 Task: Sort the products in the category "Feta" by best match.
Action: Mouse moved to (660, 235)
Screenshot: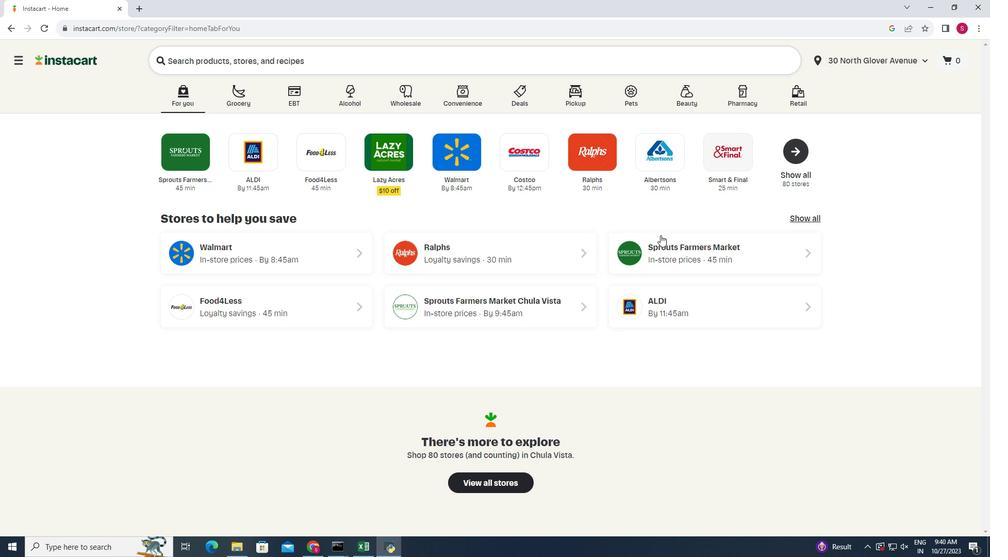 
Action: Mouse pressed left at (660, 235)
Screenshot: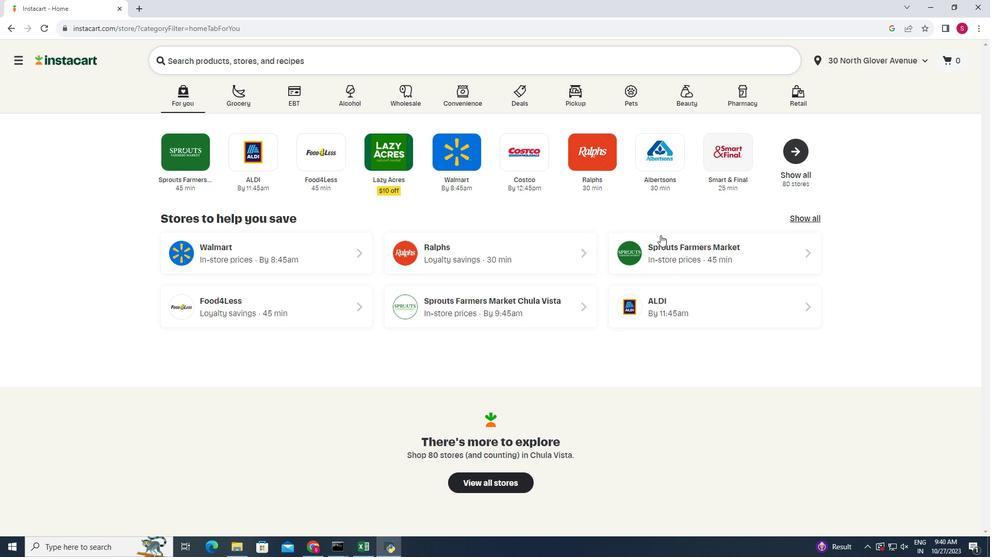 
Action: Mouse moved to (34, 434)
Screenshot: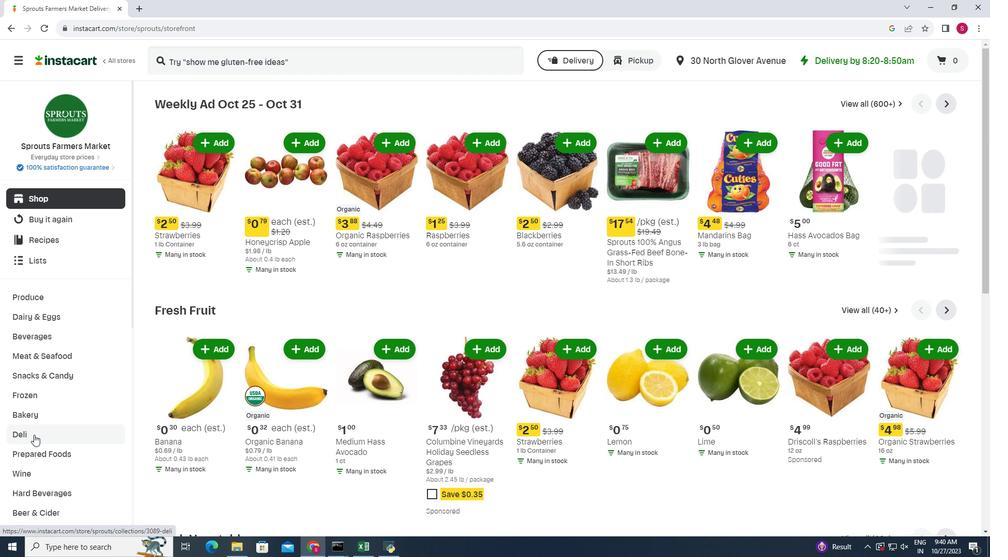 
Action: Mouse pressed left at (34, 434)
Screenshot: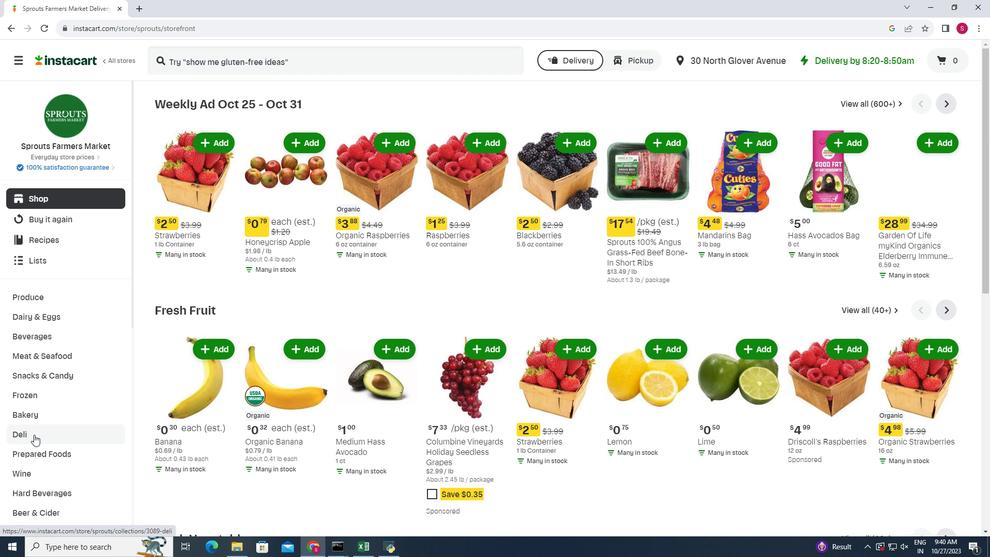 
Action: Mouse moved to (264, 127)
Screenshot: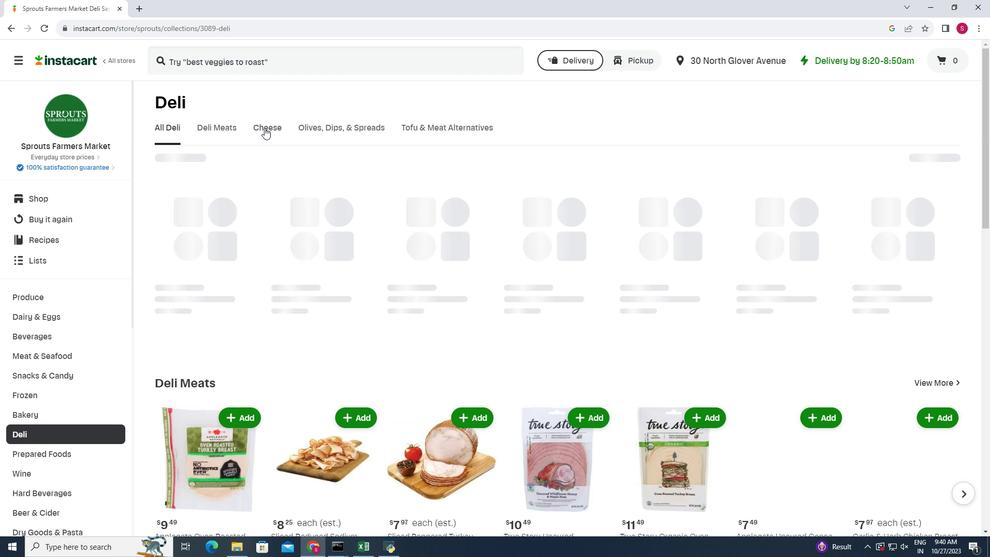 
Action: Mouse pressed left at (264, 127)
Screenshot: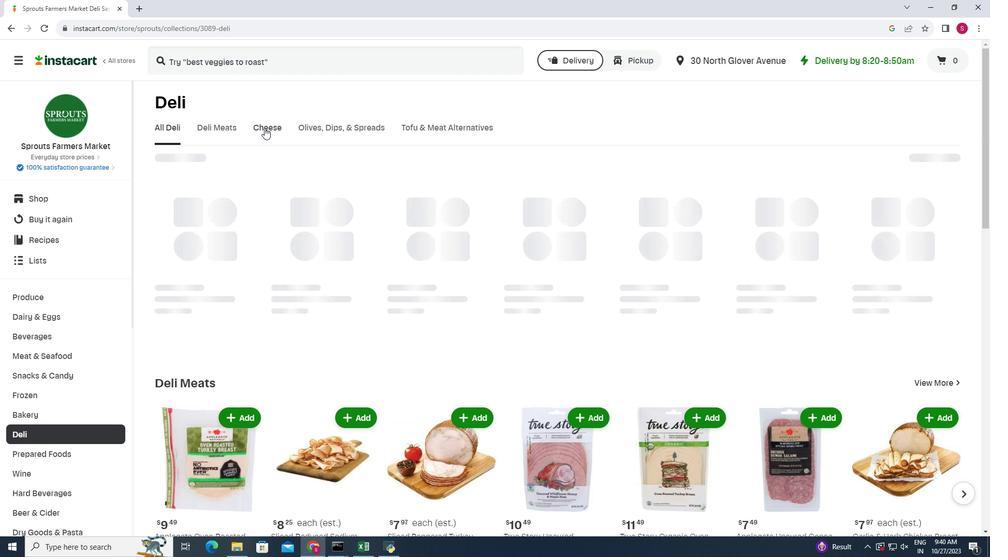 
Action: Mouse moved to (708, 170)
Screenshot: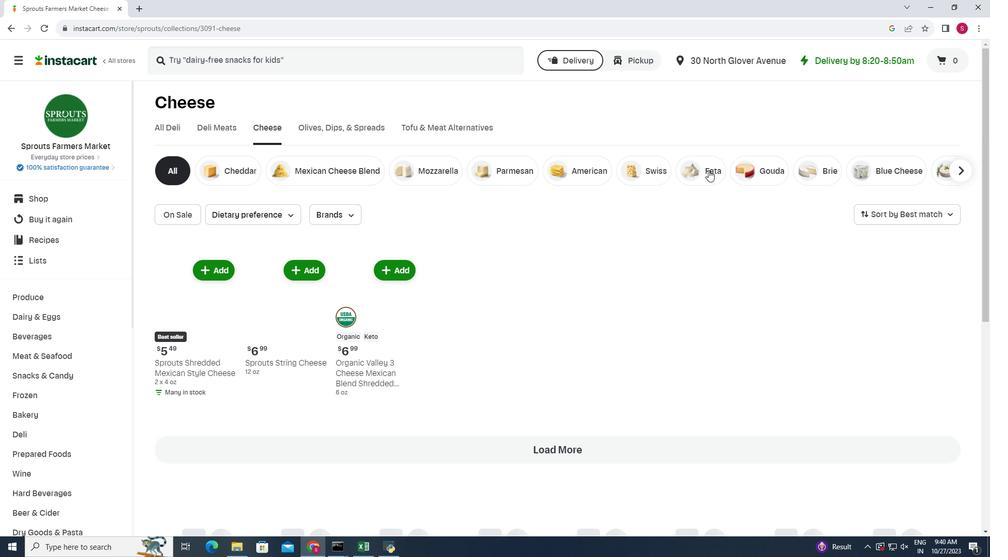 
Action: Mouse pressed left at (708, 170)
Screenshot: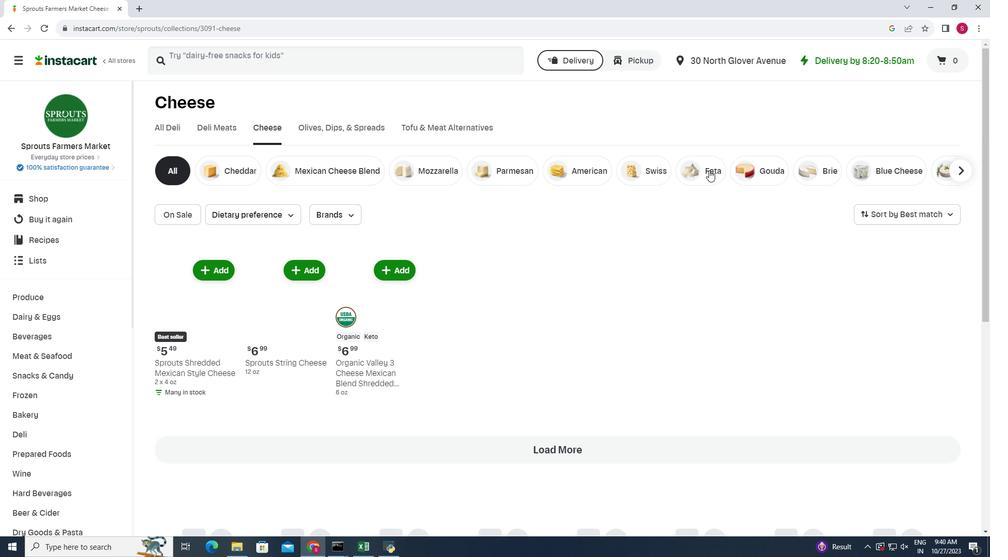 
Action: Mouse moved to (938, 208)
Screenshot: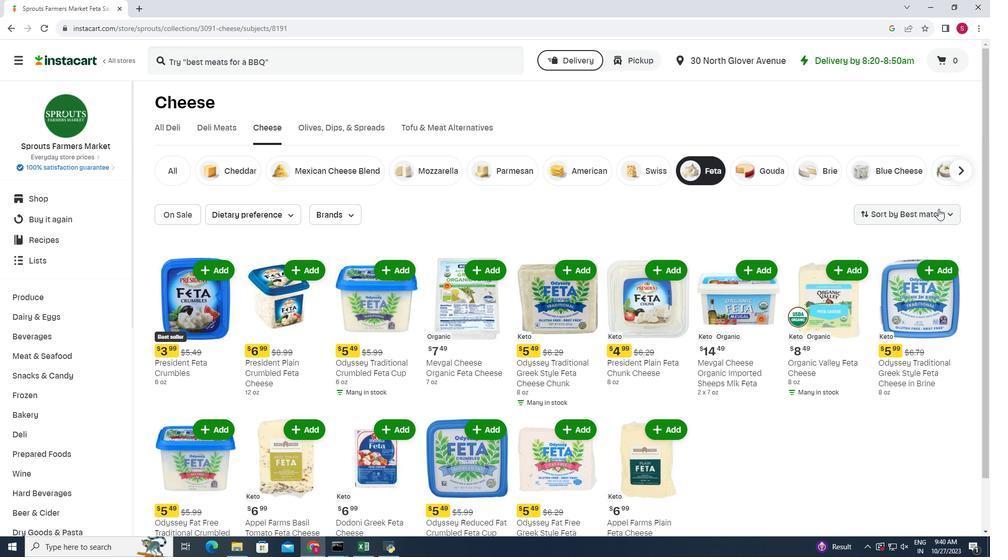 
Action: Mouse pressed left at (938, 208)
Screenshot: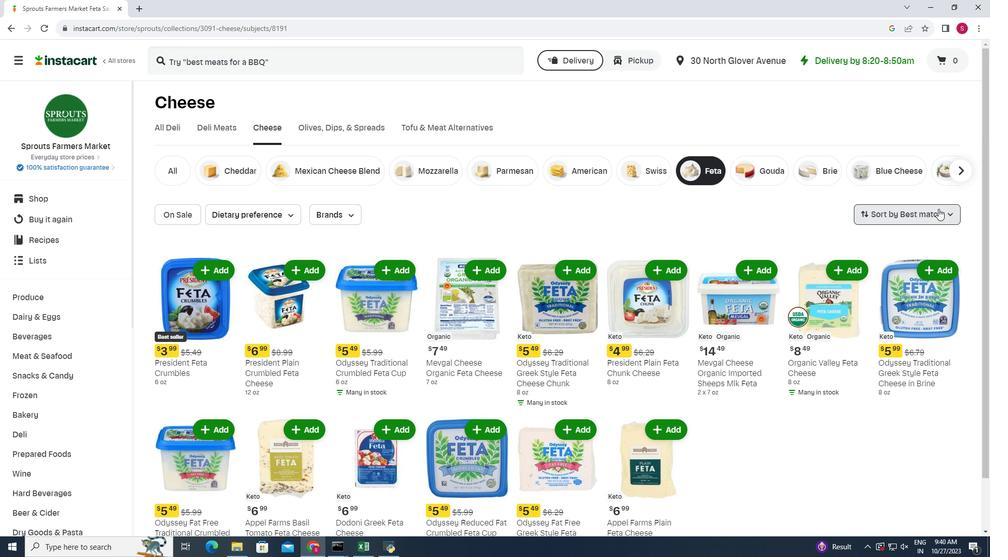 
Action: Mouse moved to (899, 241)
Screenshot: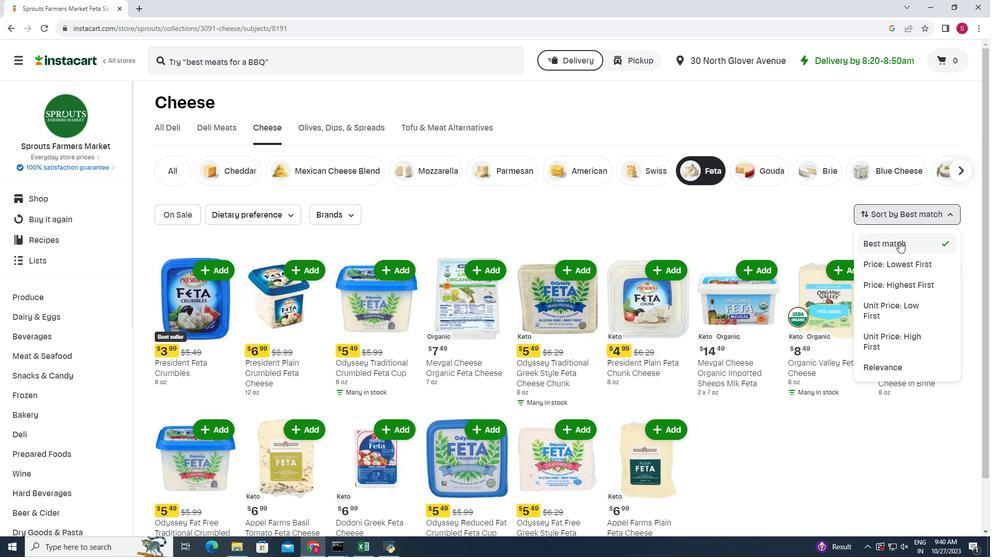 
Action: Mouse pressed left at (899, 241)
Screenshot: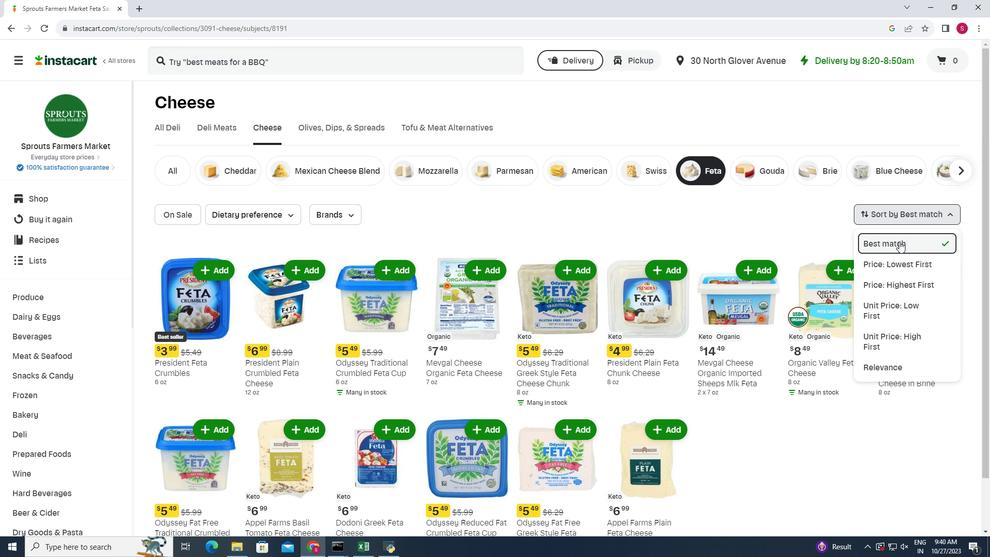 
Action: Mouse moved to (709, 241)
Screenshot: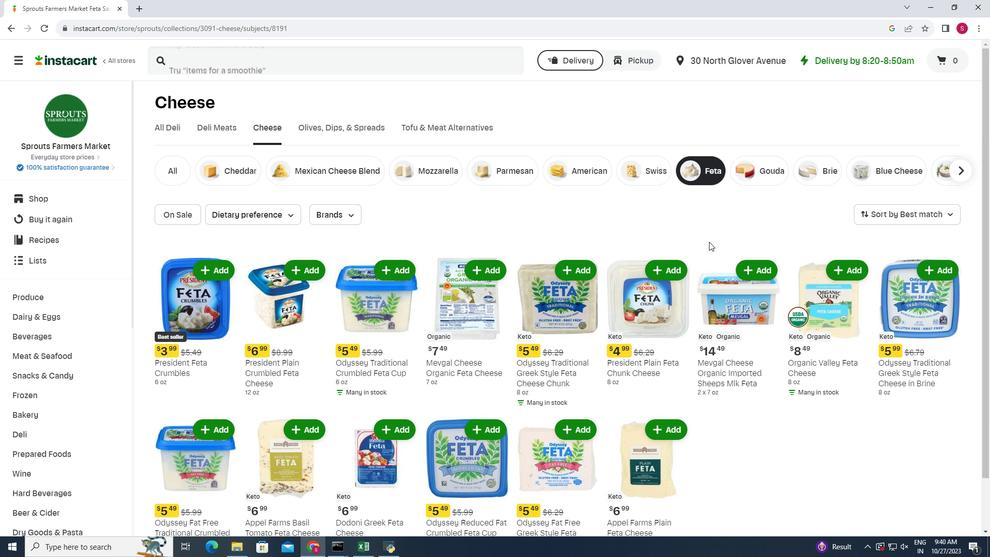 
Action: Mouse scrolled (709, 241) with delta (0, 0)
Screenshot: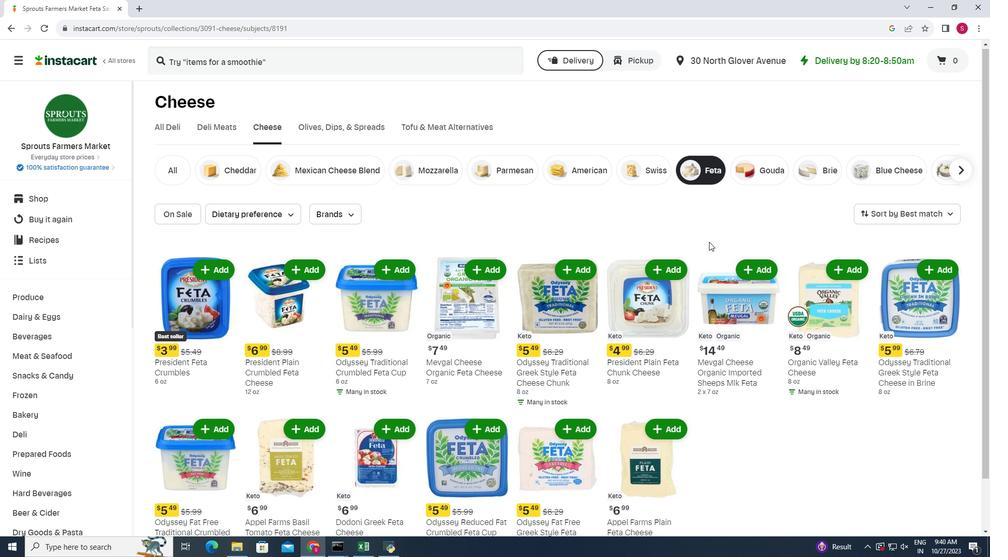 
Action: Mouse scrolled (709, 241) with delta (0, 0)
Screenshot: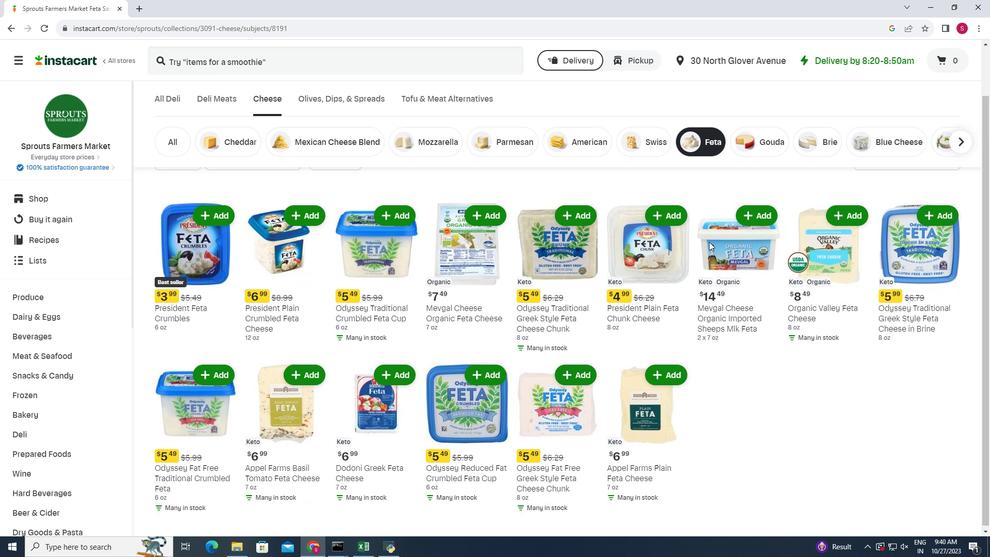 
Action: Mouse scrolled (709, 241) with delta (0, 0)
Screenshot: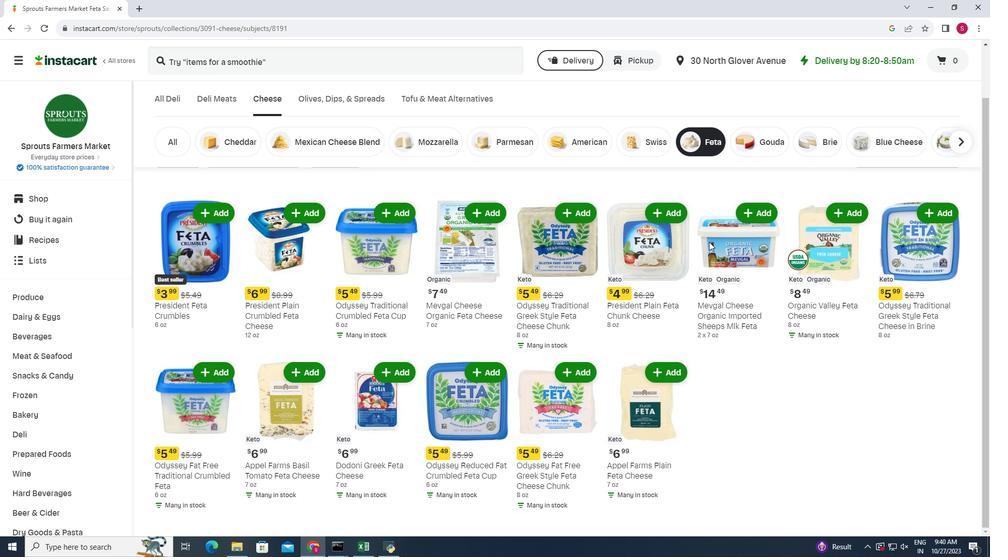 
Action: Mouse scrolled (709, 241) with delta (0, 0)
Screenshot: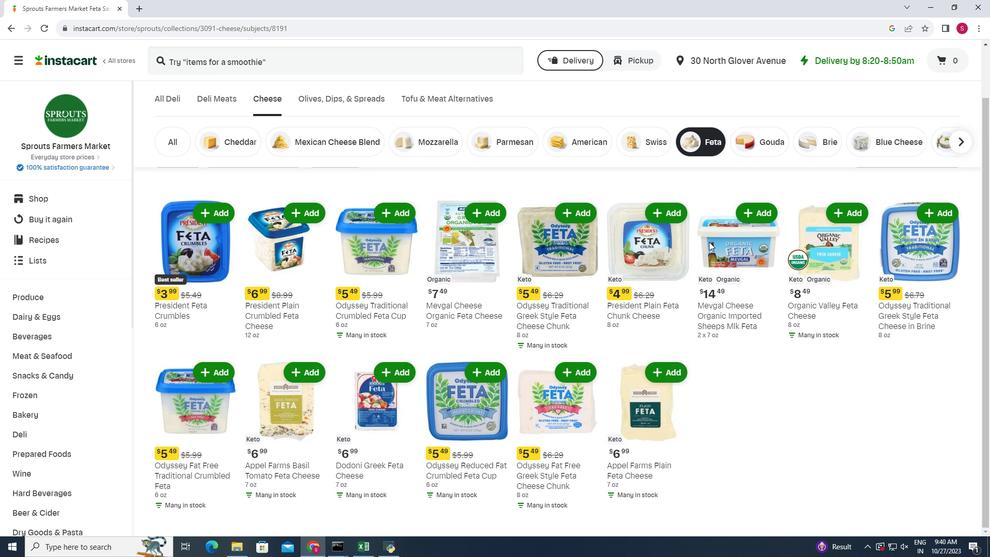 
